 Task: Create a Board called Board0000000040 in Workspace WS0000000014 in Trello with Visibility as Workspace. Create a Board called Board0000000041 in Workspace WS0000000014 in Trello with Visibility as Private. Create a Board called Board0000000042 in Workspace WS0000000014 in Trello with Visibility as Public. Create Card Card0000000157 in Board Board0000000040 in Workspace WS0000000014 in Trello. Create Card Card0000000158 in Board Board0000000040 in Workspace WS0000000014 in Trello
Action: Mouse moved to (444, 91)
Screenshot: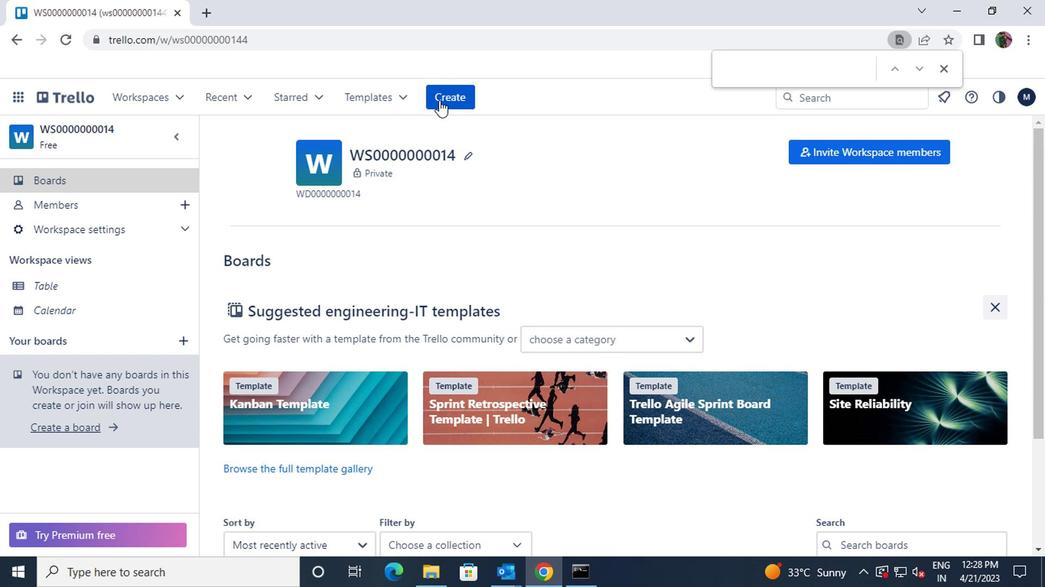 
Action: Mouse pressed left at (444, 91)
Screenshot: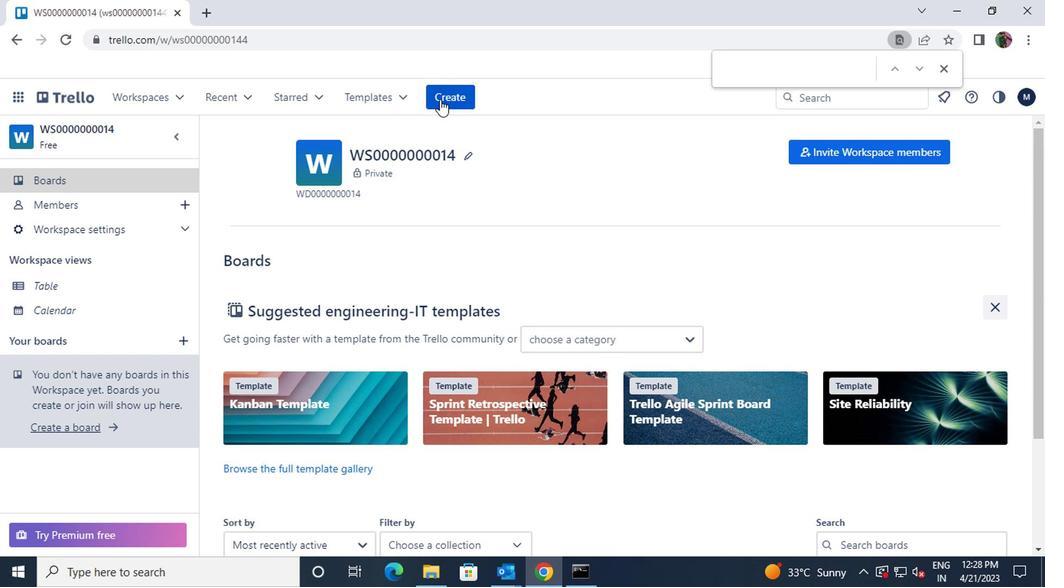 
Action: Mouse moved to (468, 147)
Screenshot: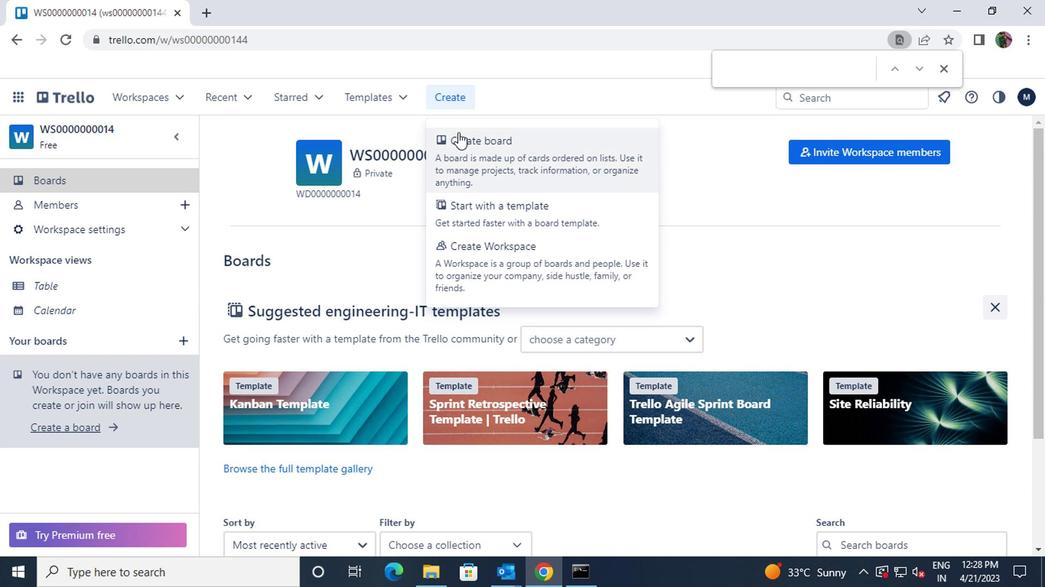 
Action: Mouse pressed left at (468, 147)
Screenshot: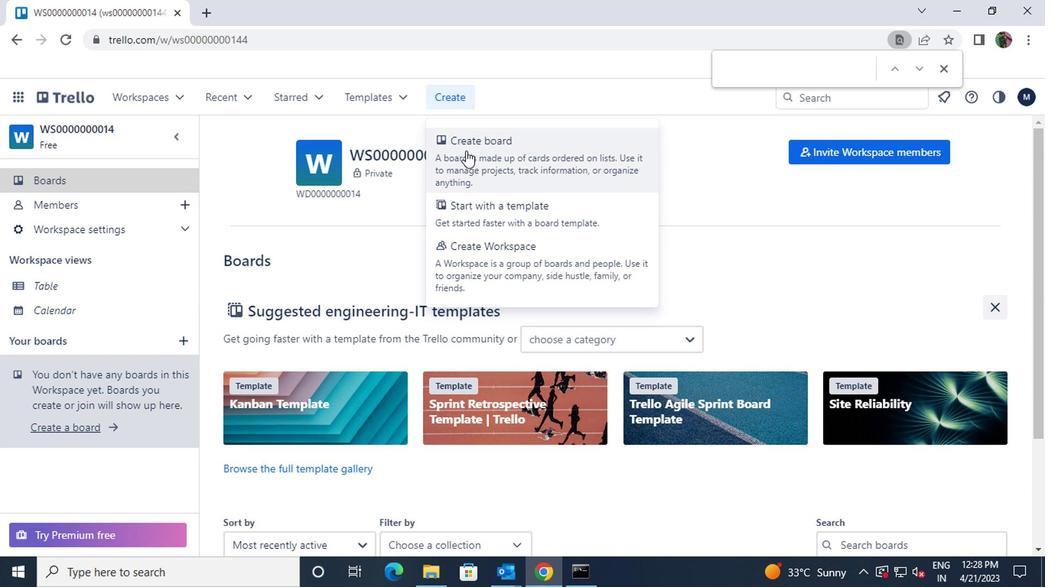 
Action: Mouse moved to (484, 372)
Screenshot: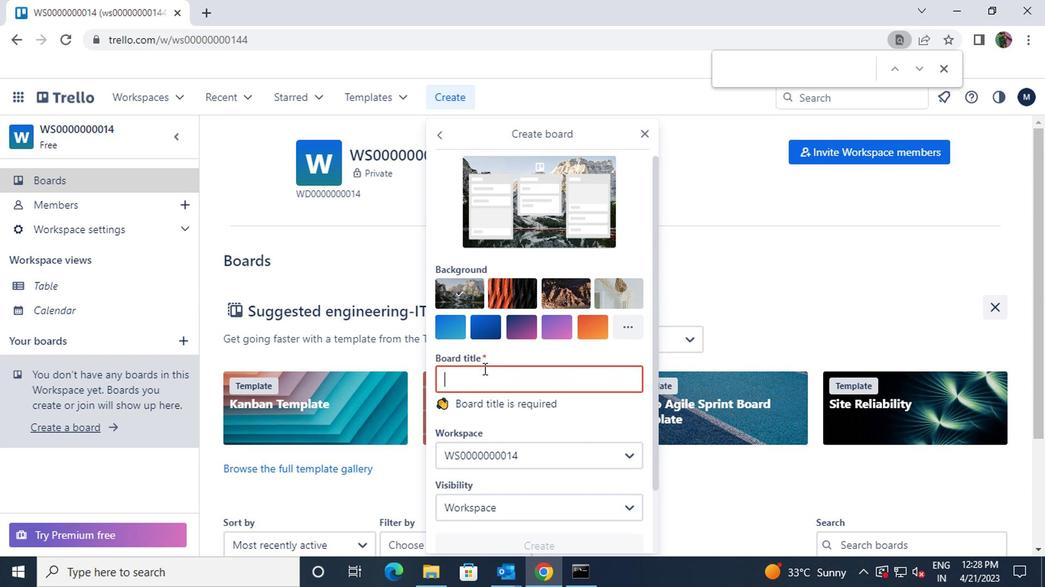 
Action: Mouse pressed left at (484, 372)
Screenshot: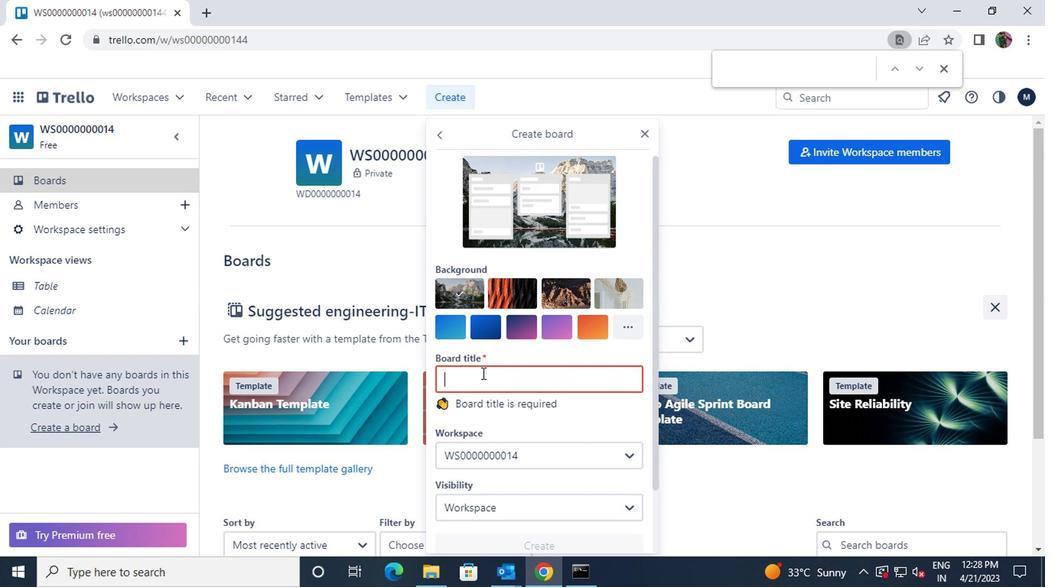 
Action: Mouse moved to (484, 372)
Screenshot: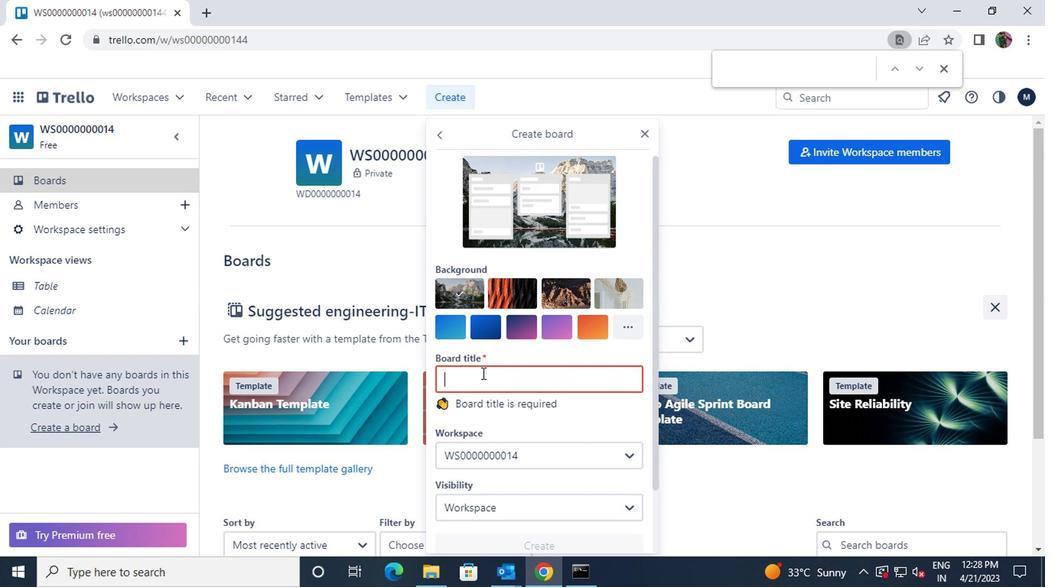 
Action: Key pressed <Key.shift>BOARD0000000040
Screenshot: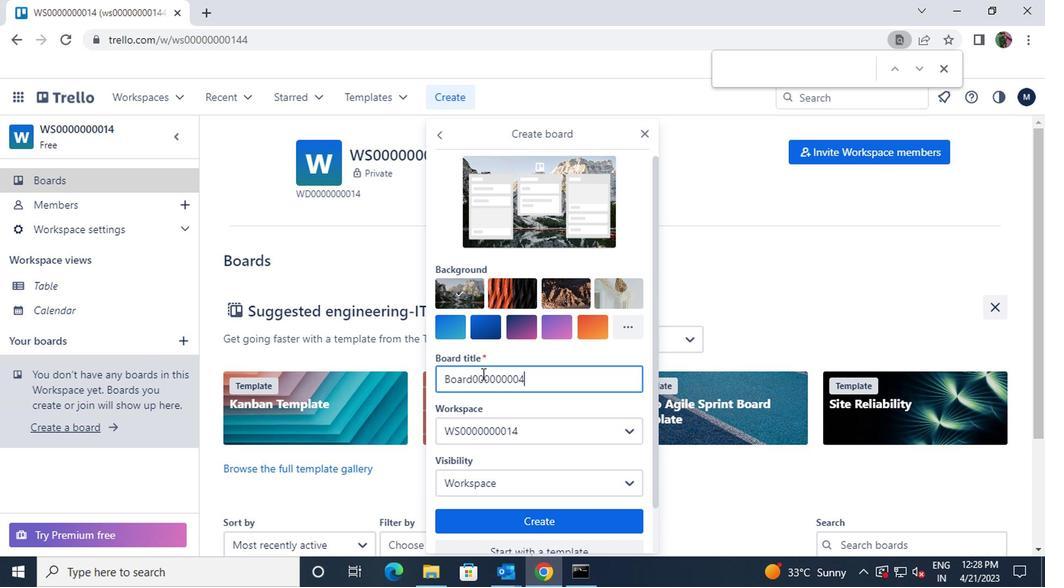 
Action: Mouse moved to (521, 514)
Screenshot: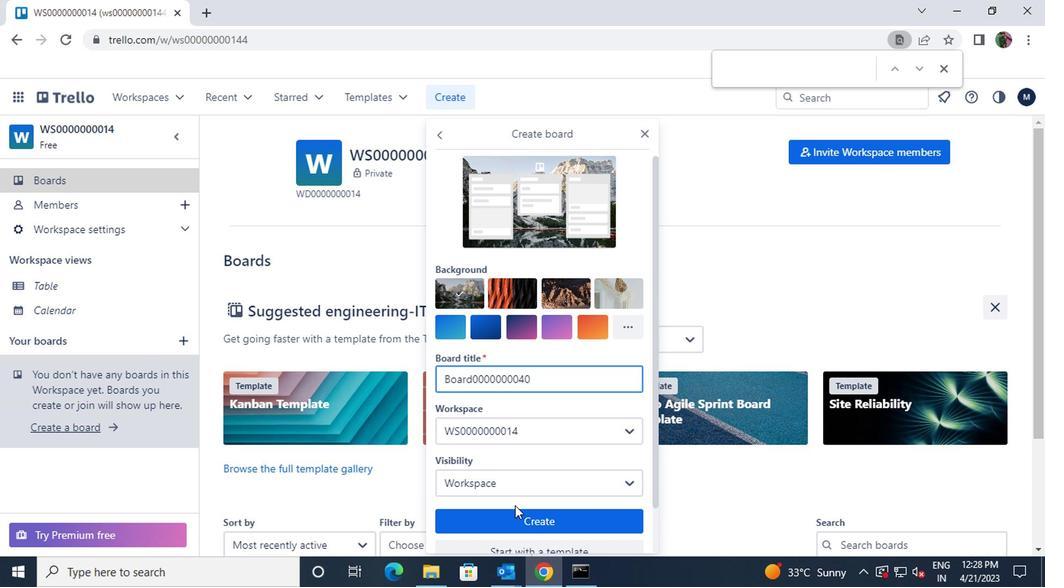 
Action: Mouse pressed left at (521, 514)
Screenshot: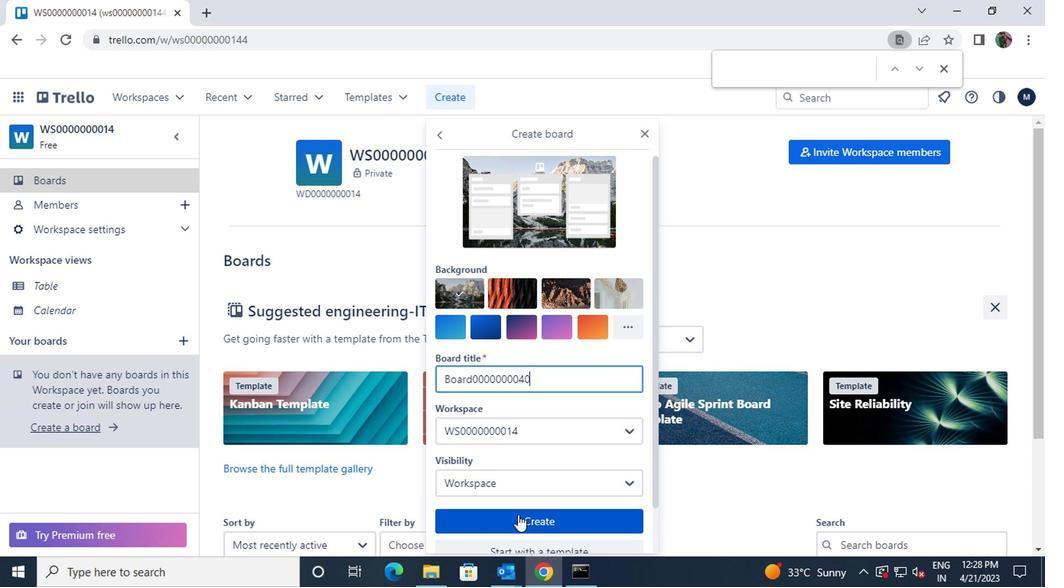 
Action: Mouse moved to (174, 332)
Screenshot: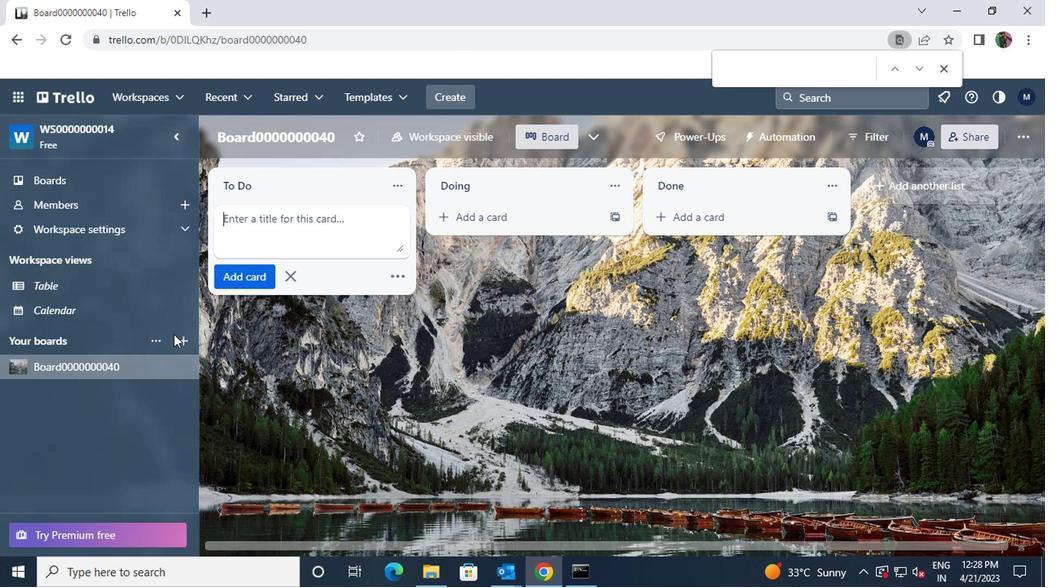 
Action: Mouse pressed left at (174, 332)
Screenshot: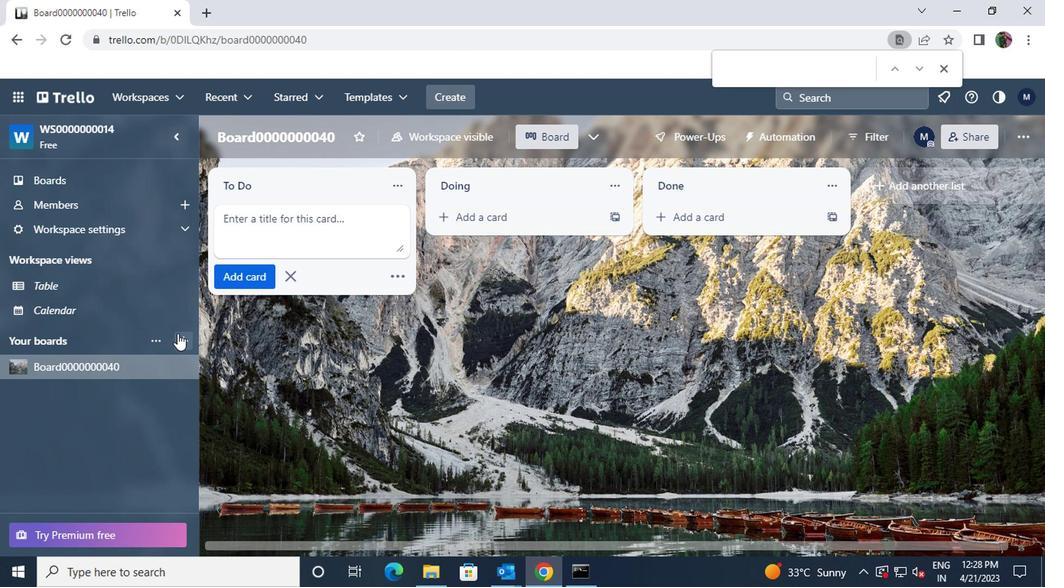 
Action: Mouse moved to (235, 371)
Screenshot: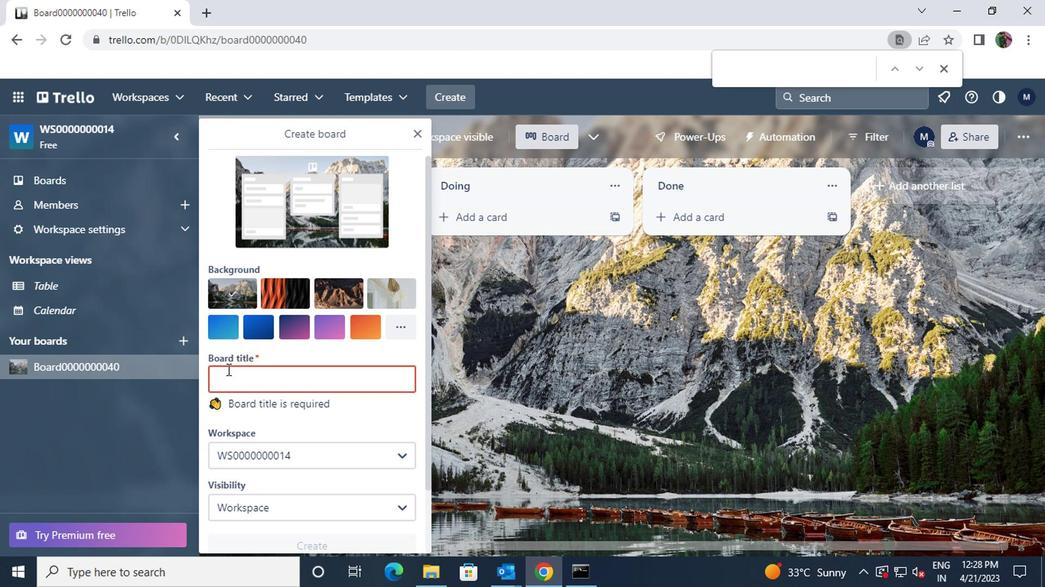 
Action: Mouse pressed left at (235, 371)
Screenshot: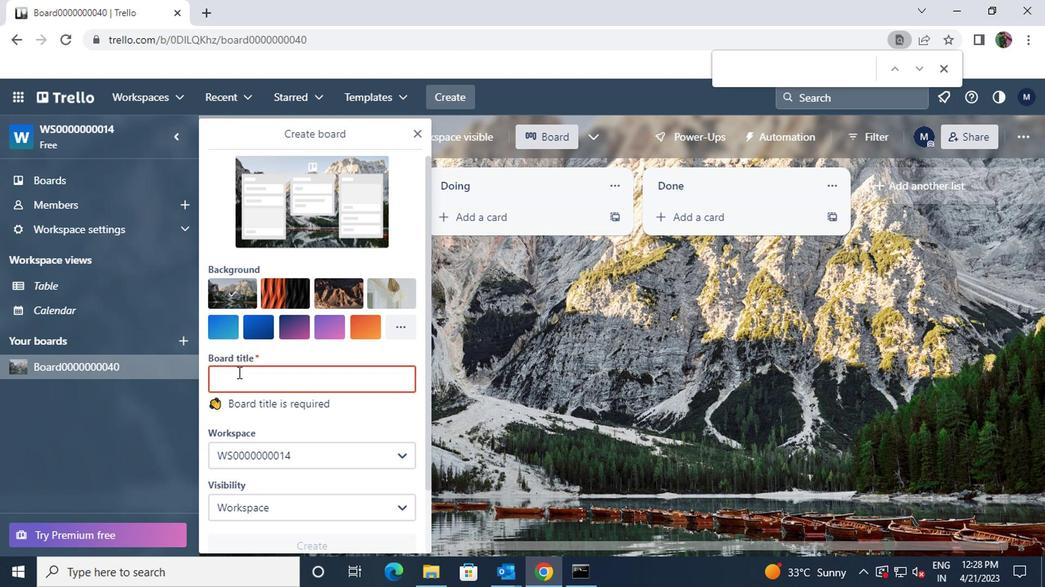 
Action: Key pressed <Key.shift>BOARD0000000041
Screenshot: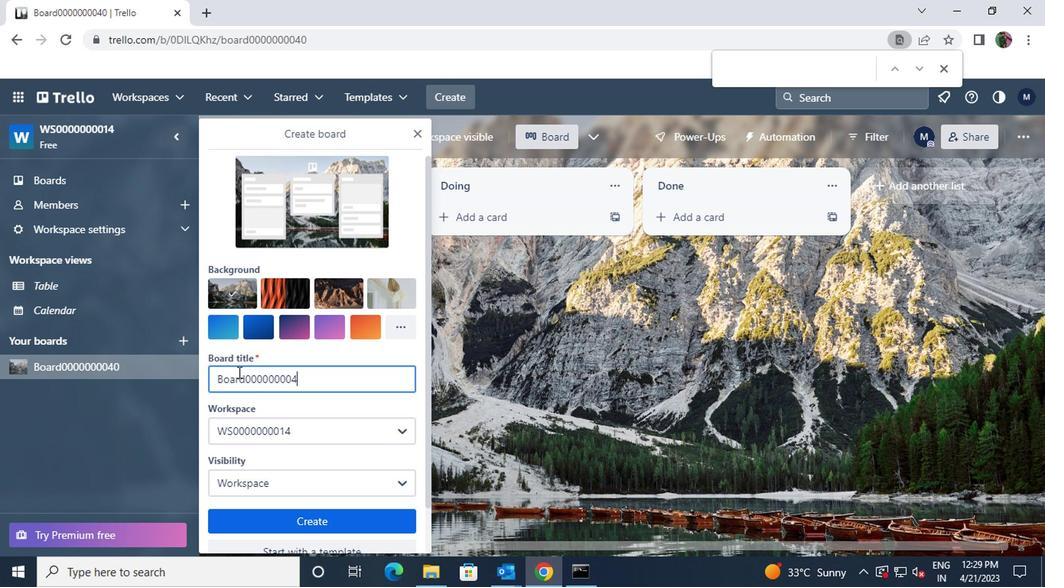 
Action: Mouse moved to (316, 516)
Screenshot: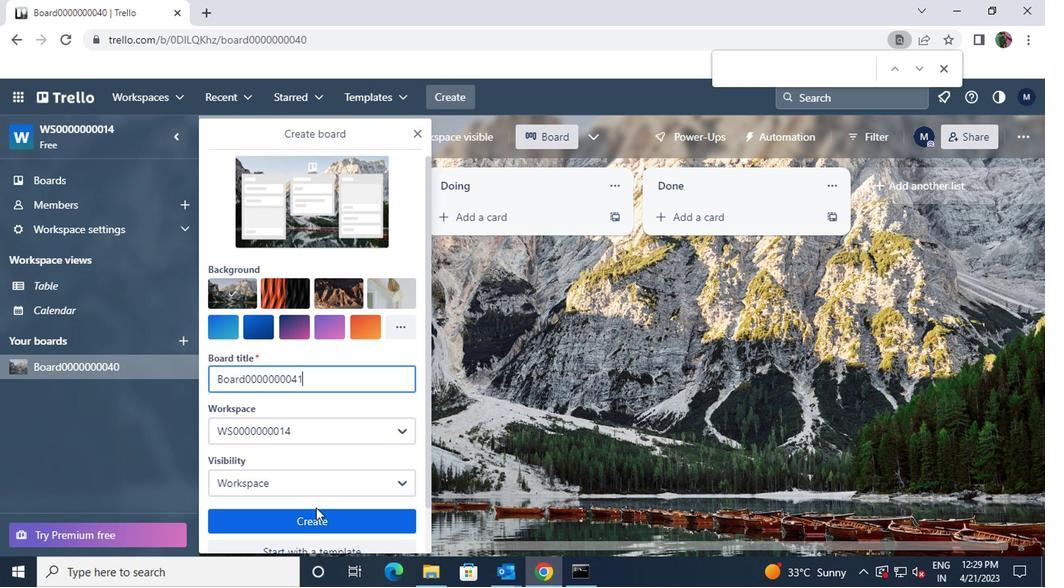 
Action: Mouse pressed left at (316, 516)
Screenshot: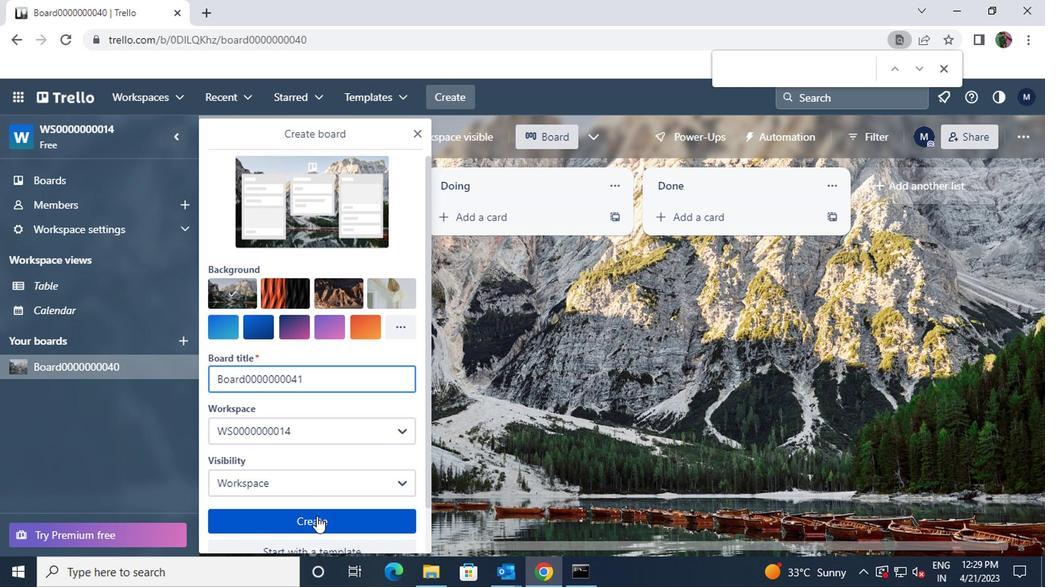 
Action: Mouse moved to (175, 336)
Screenshot: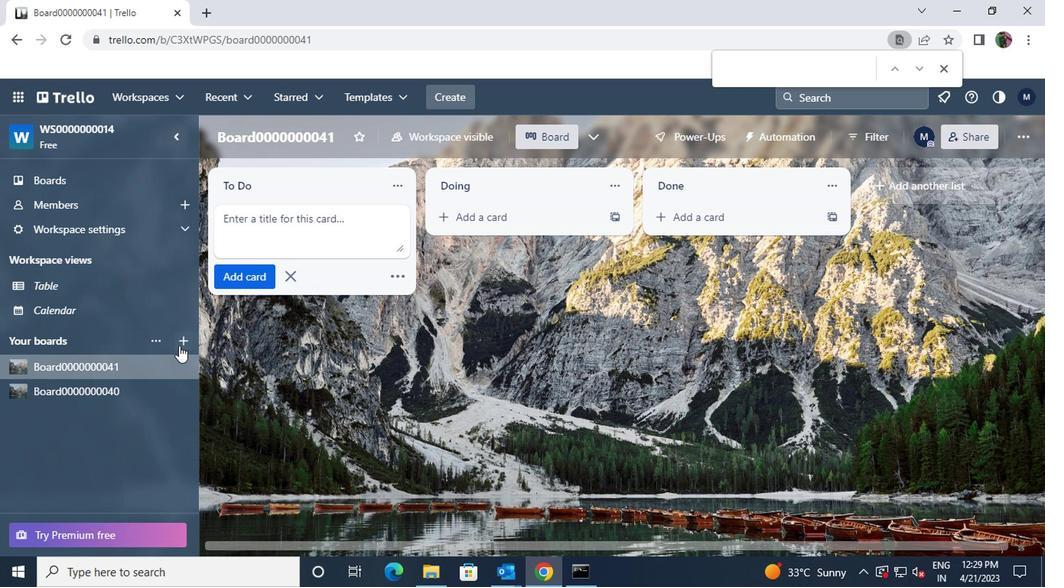 
Action: Mouse pressed left at (175, 336)
Screenshot: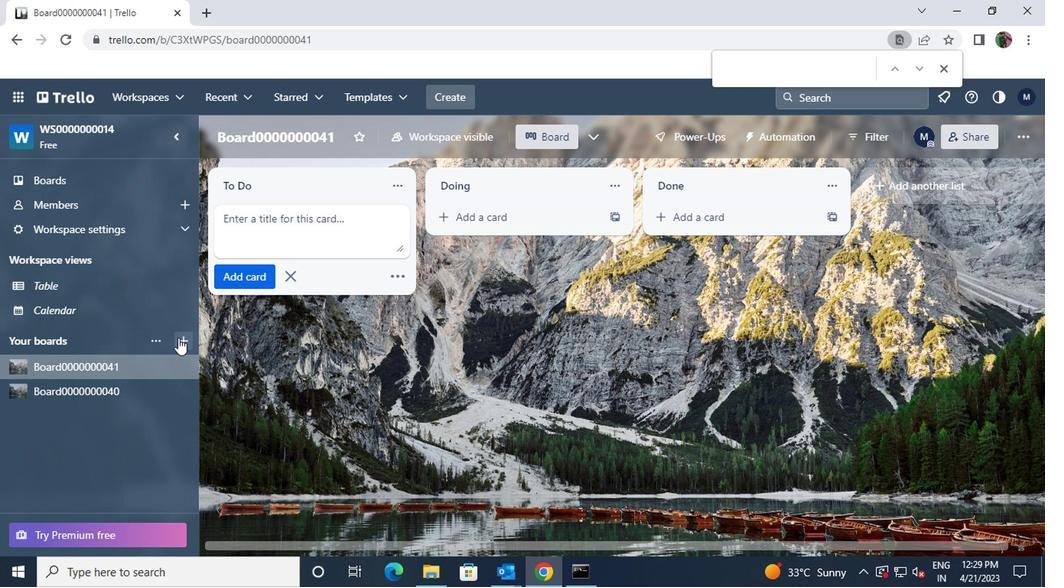 
Action: Mouse moved to (237, 377)
Screenshot: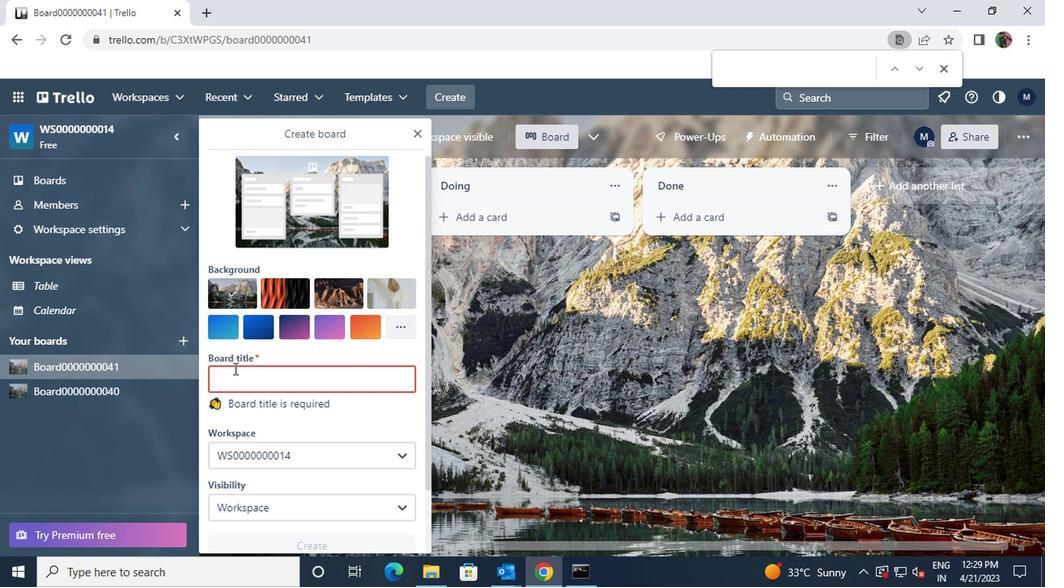 
Action: Mouse pressed left at (237, 377)
Screenshot: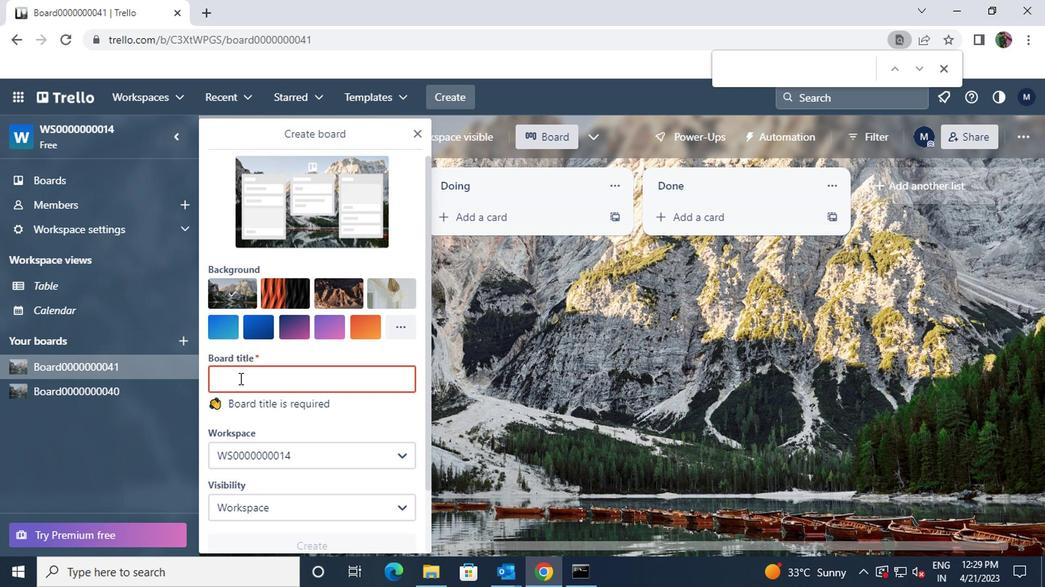 
Action: Key pressed <Key.shift>BOARD0000000042
Screenshot: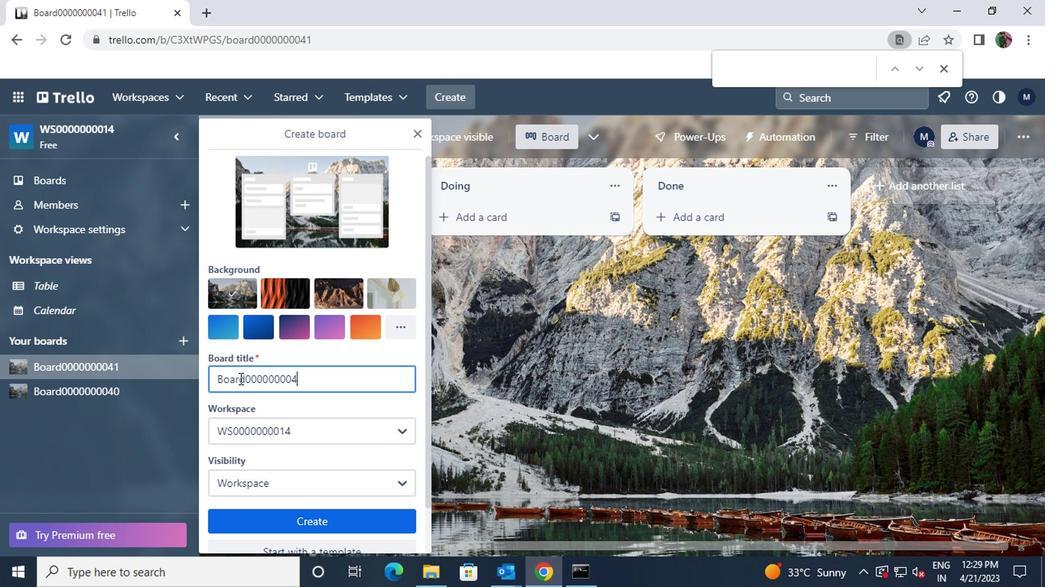 
Action: Mouse moved to (304, 514)
Screenshot: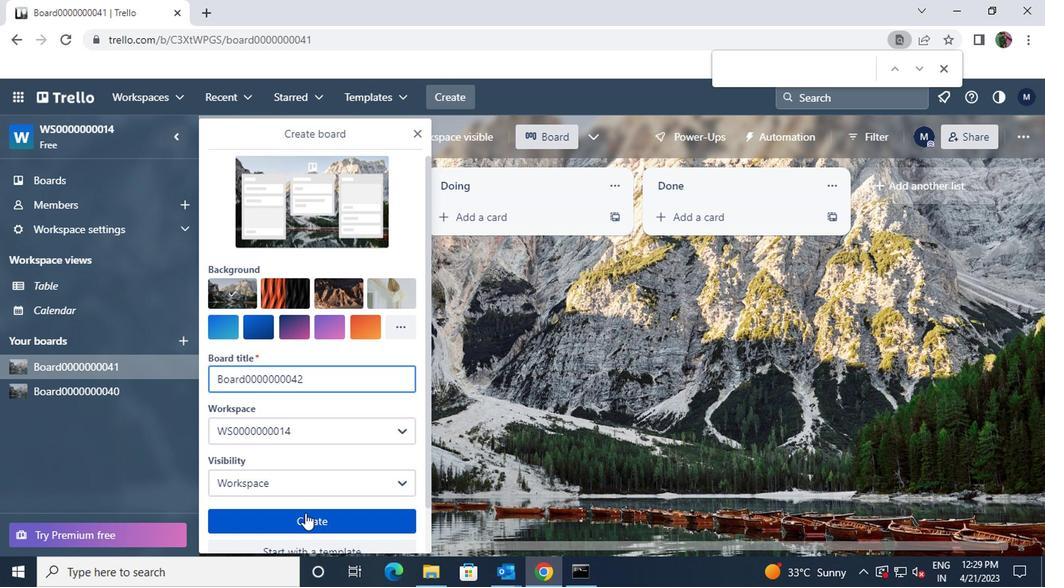 
Action: Mouse pressed left at (304, 514)
Screenshot: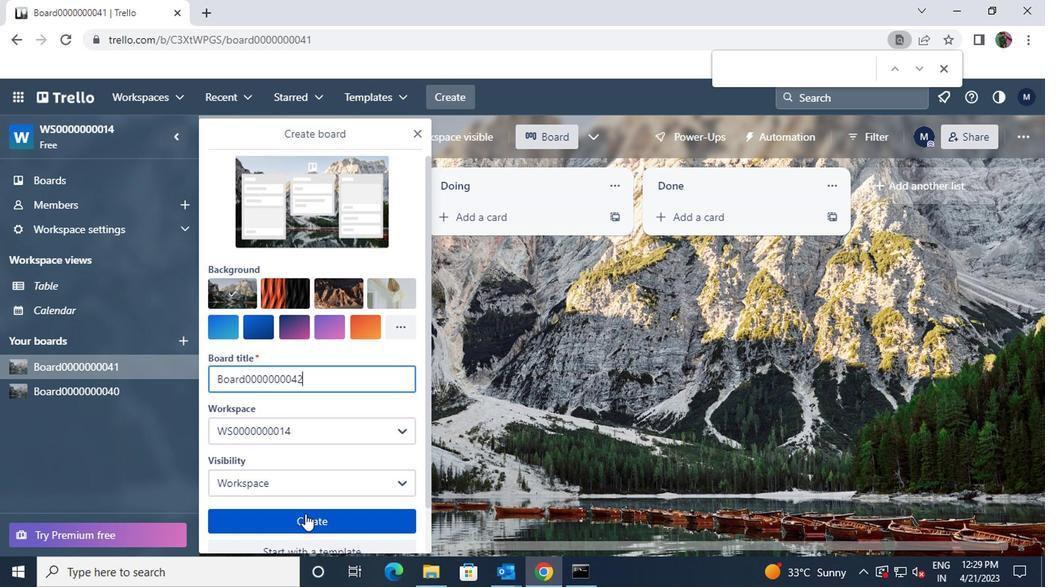 
Action: Mouse moved to (121, 410)
Screenshot: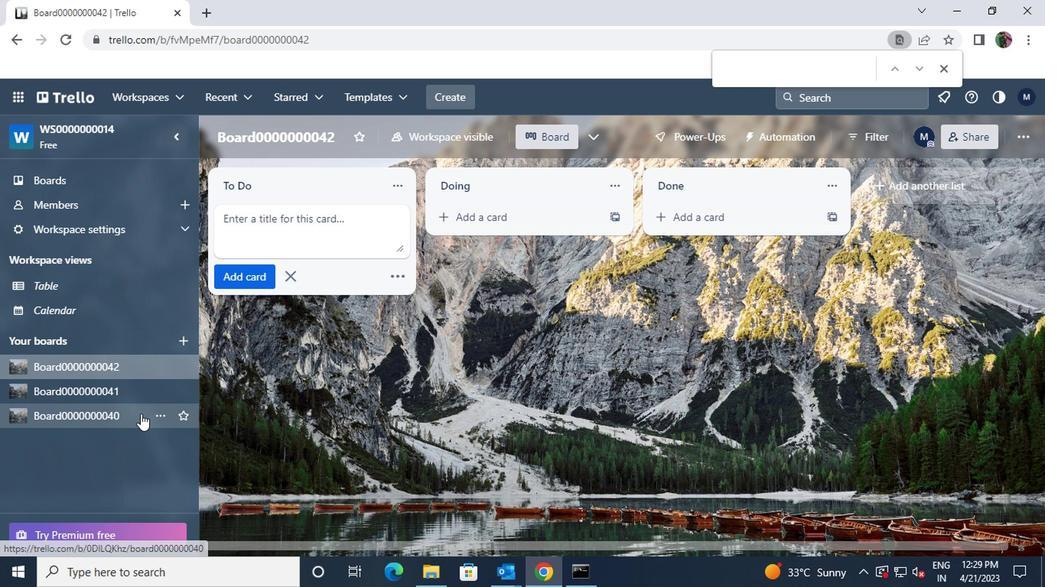 
Action: Mouse pressed left at (121, 410)
Screenshot: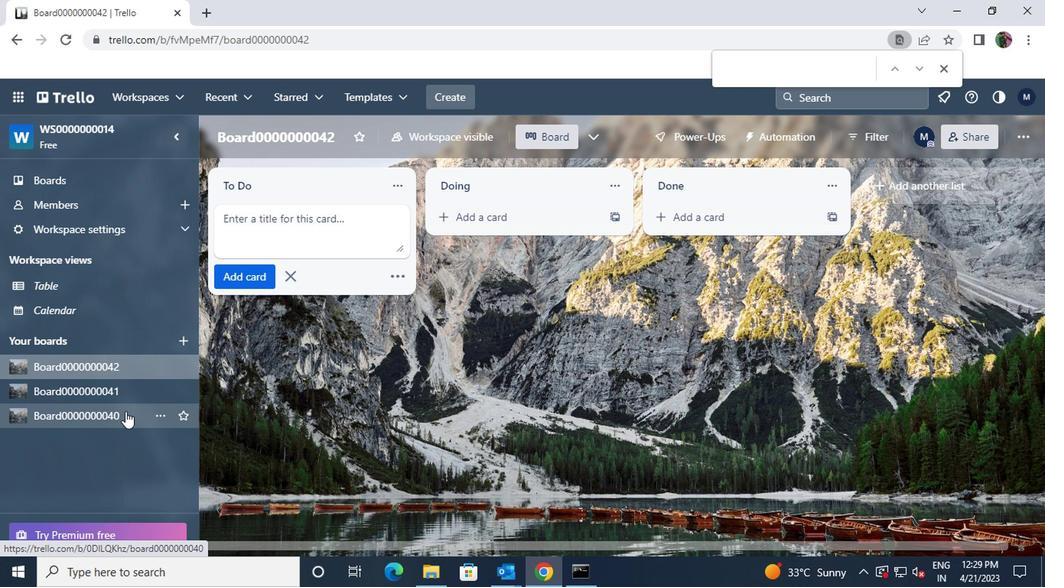 
Action: Mouse moved to (230, 218)
Screenshot: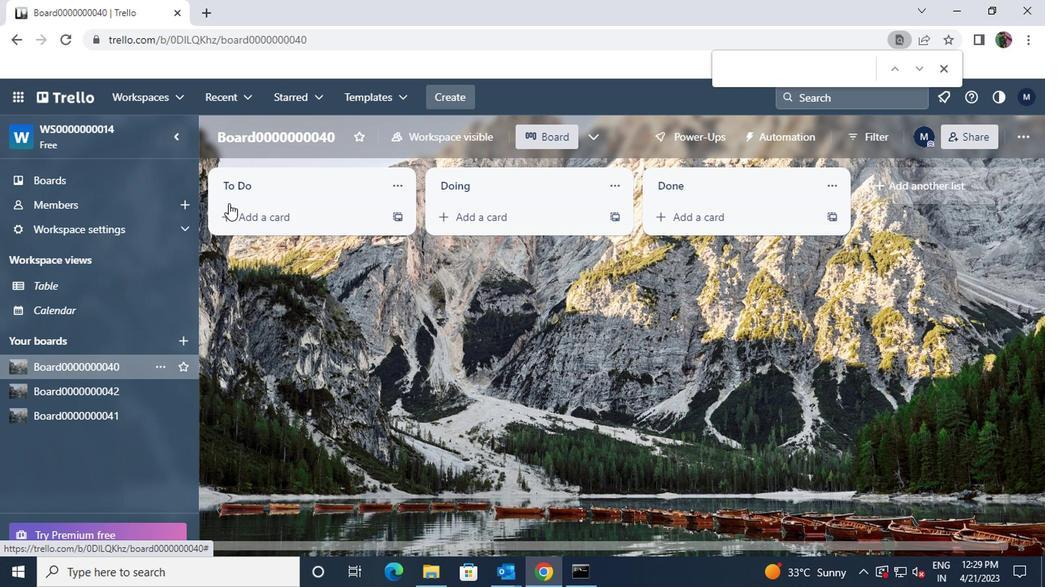 
Action: Mouse pressed left at (230, 218)
Screenshot: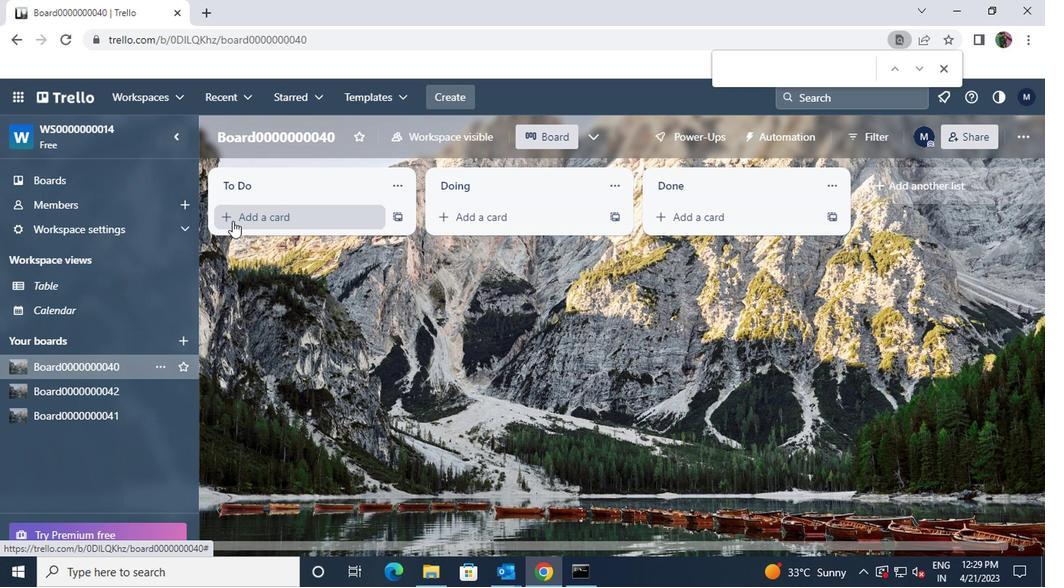 
Action: Key pressed <Key.shift>CARD0000000157
Screenshot: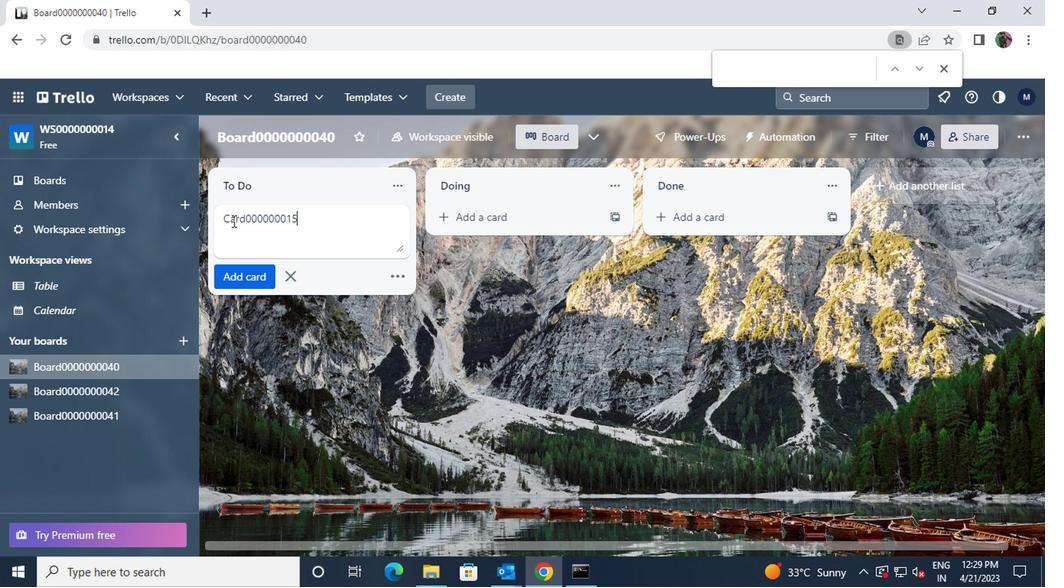 
Action: Mouse moved to (243, 269)
Screenshot: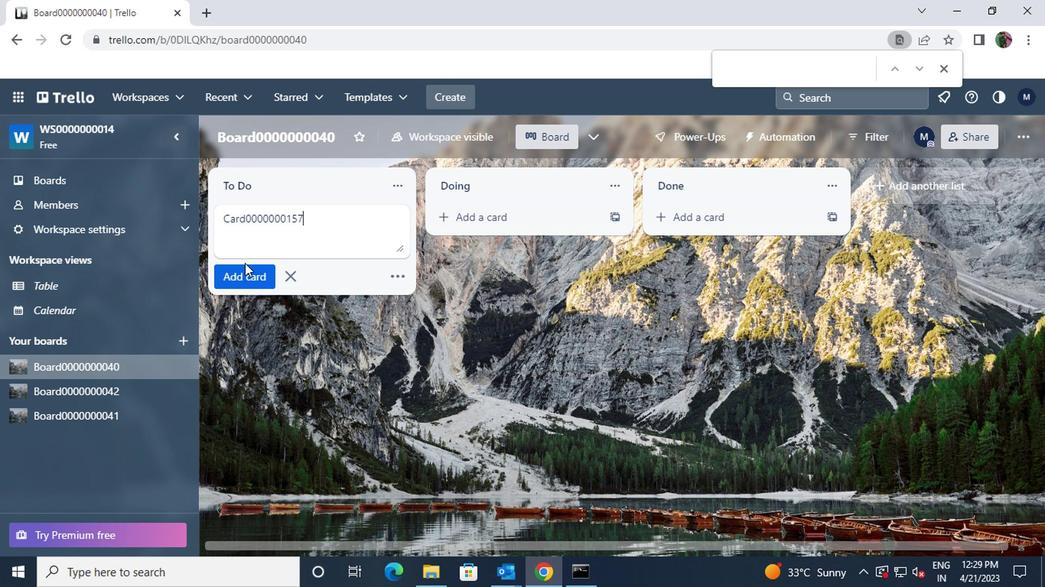
Action: Mouse pressed left at (243, 269)
Screenshot: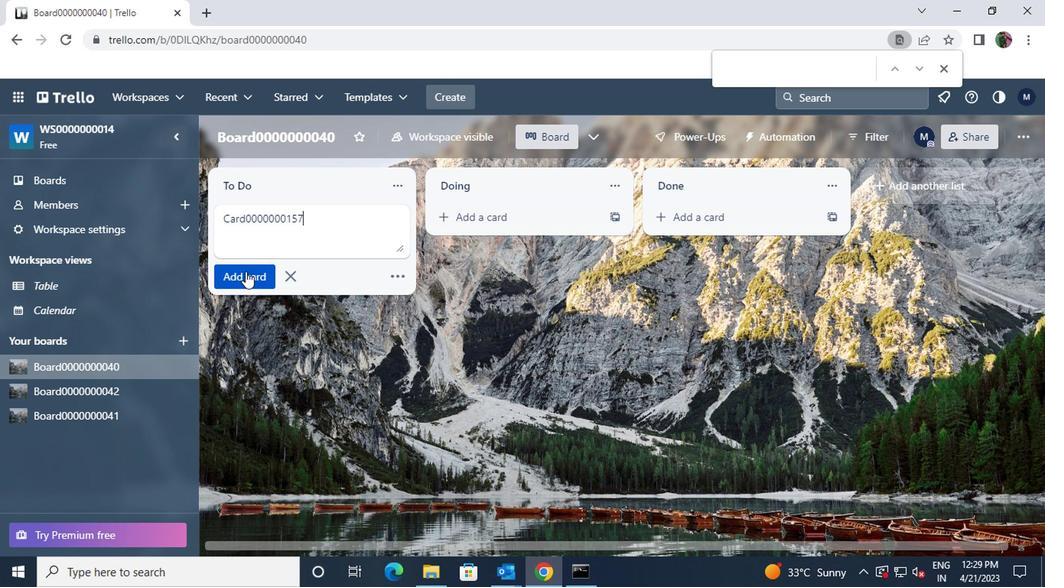 
Action: Key pressed <Key.shift>CARD0000000158
Screenshot: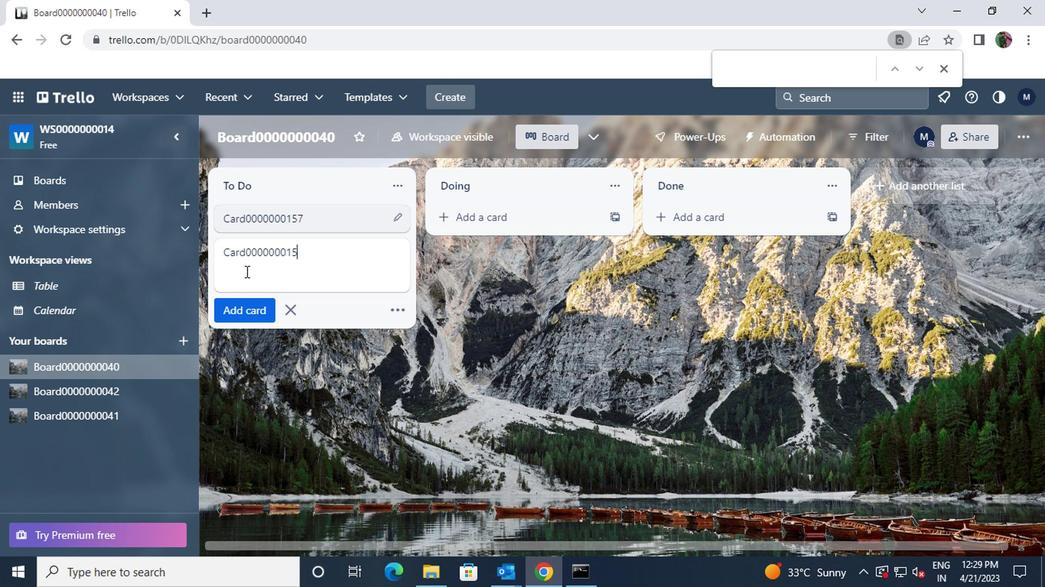
Action: Mouse moved to (249, 305)
Screenshot: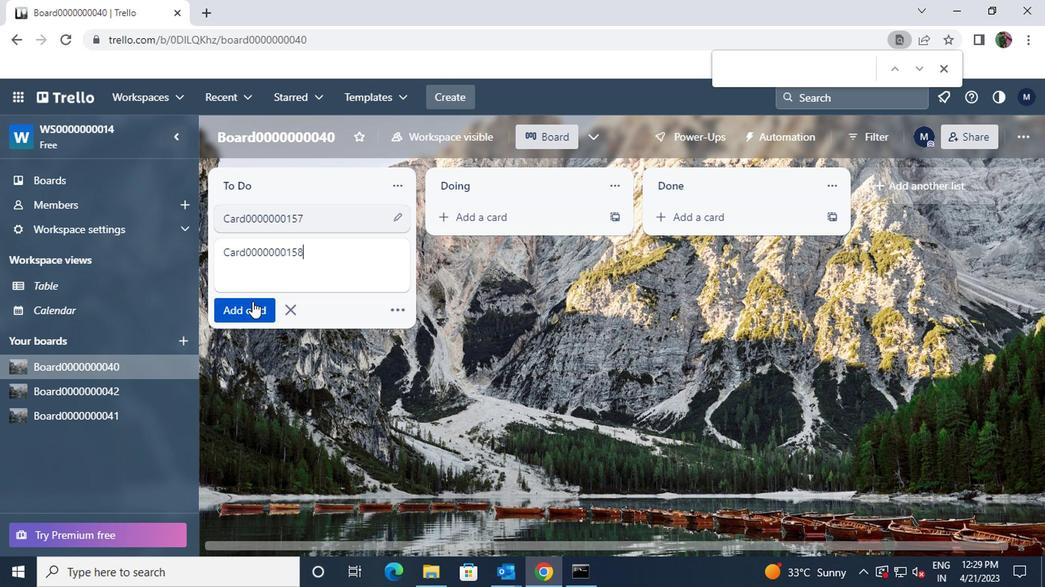 
Action: Mouse pressed left at (249, 305)
Screenshot: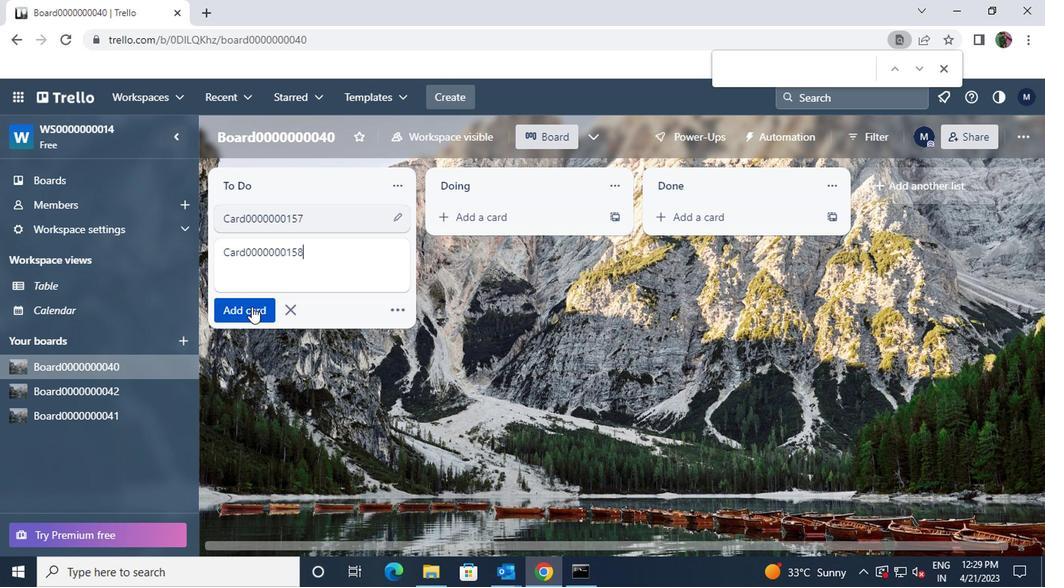 
